 Task: Set the Invoice Notes to "Contains" while find invoice.
Action: Mouse moved to (182, 20)
Screenshot: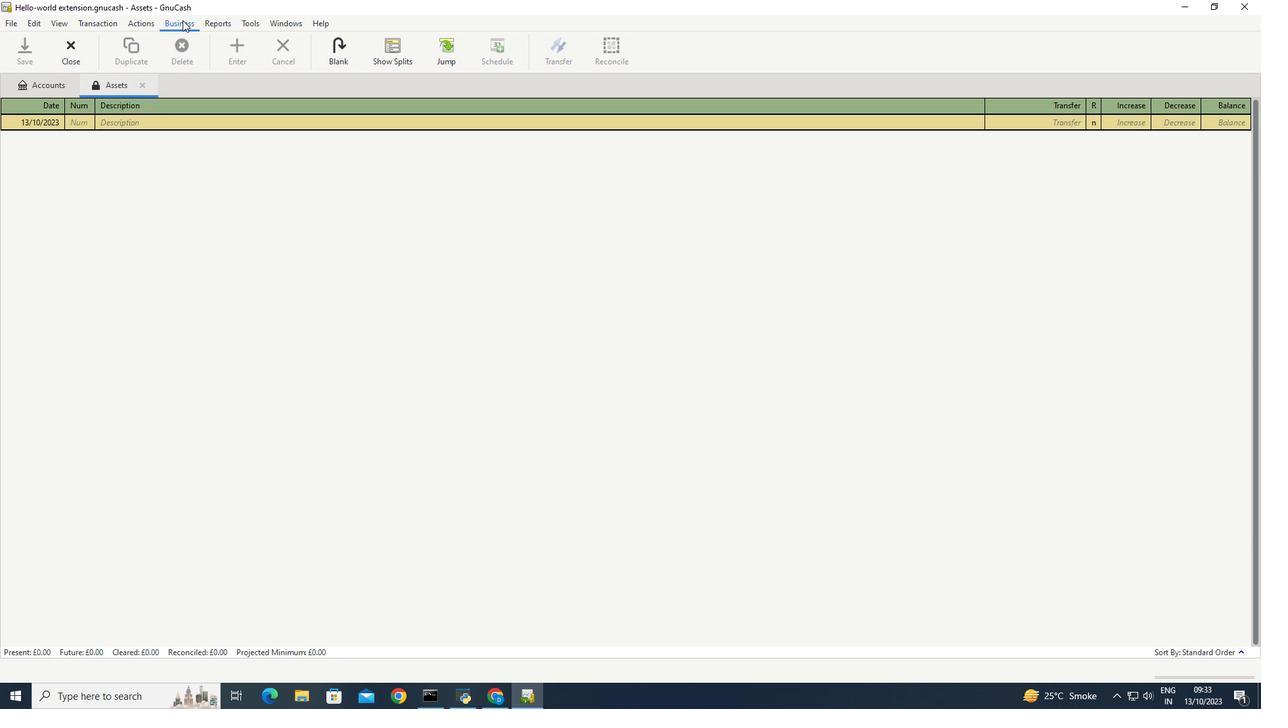 
Action: Mouse pressed left at (182, 20)
Screenshot: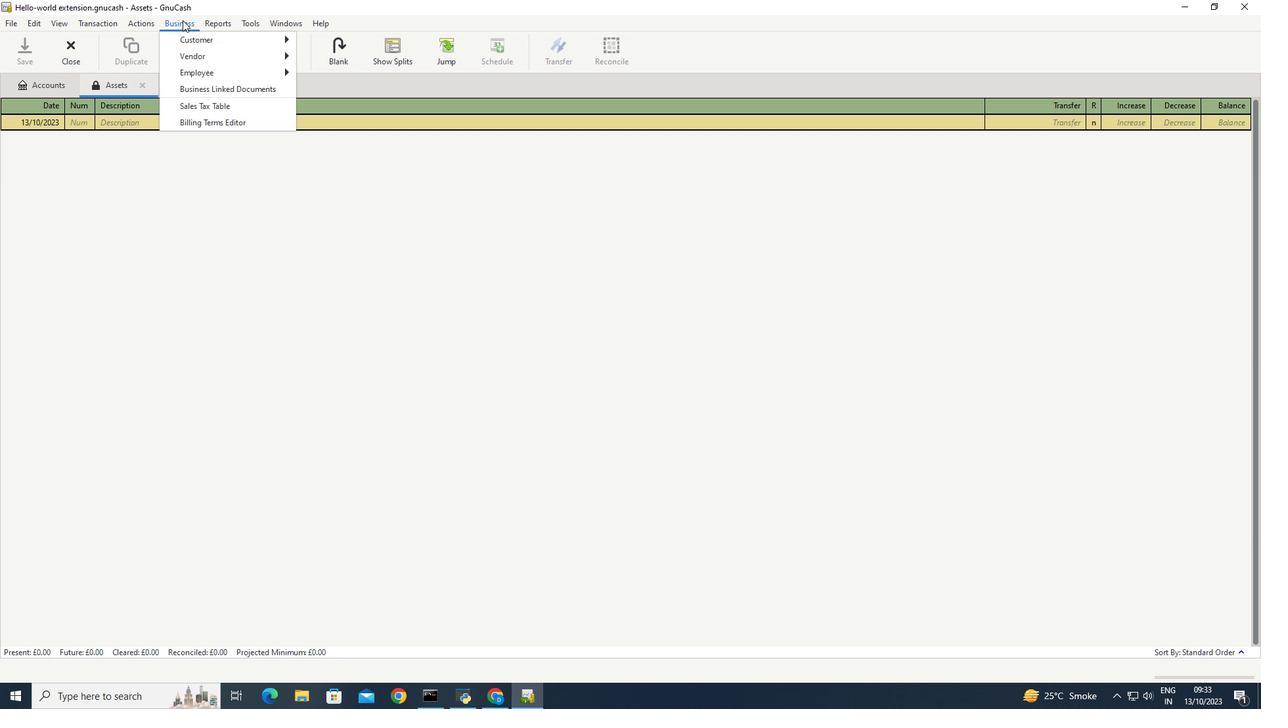 
Action: Mouse moved to (333, 105)
Screenshot: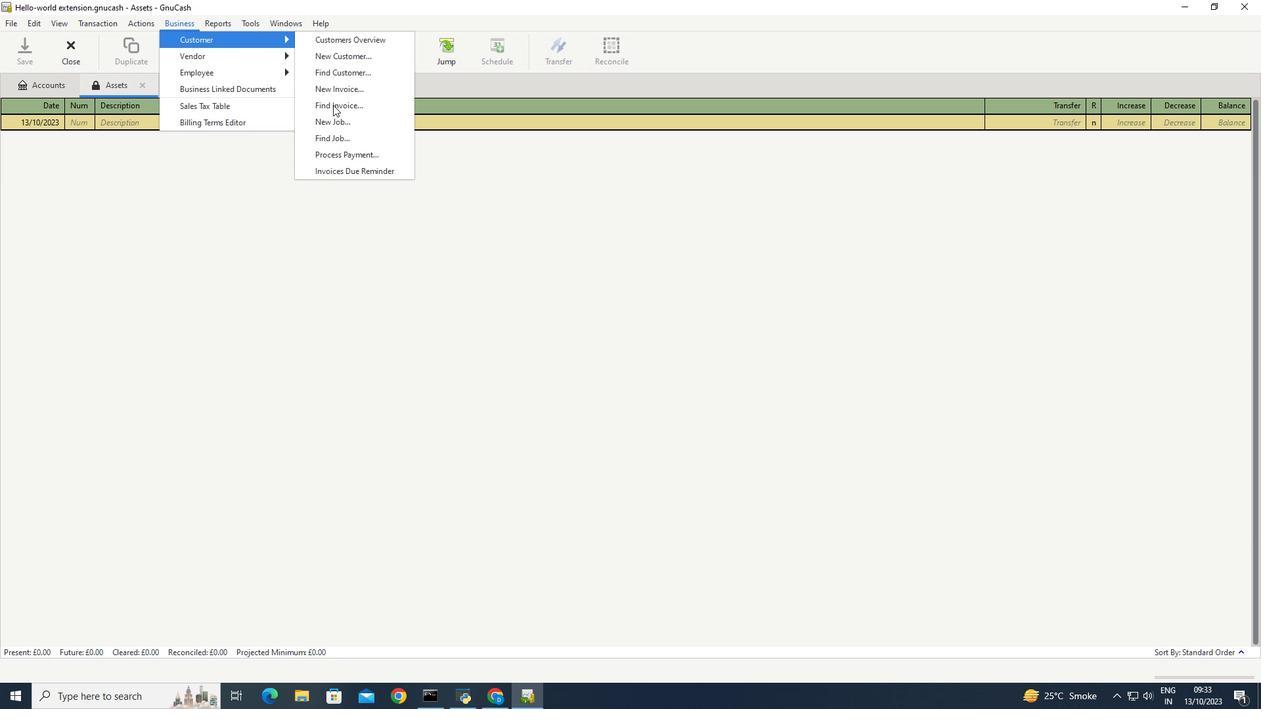 
Action: Mouse pressed left at (333, 105)
Screenshot: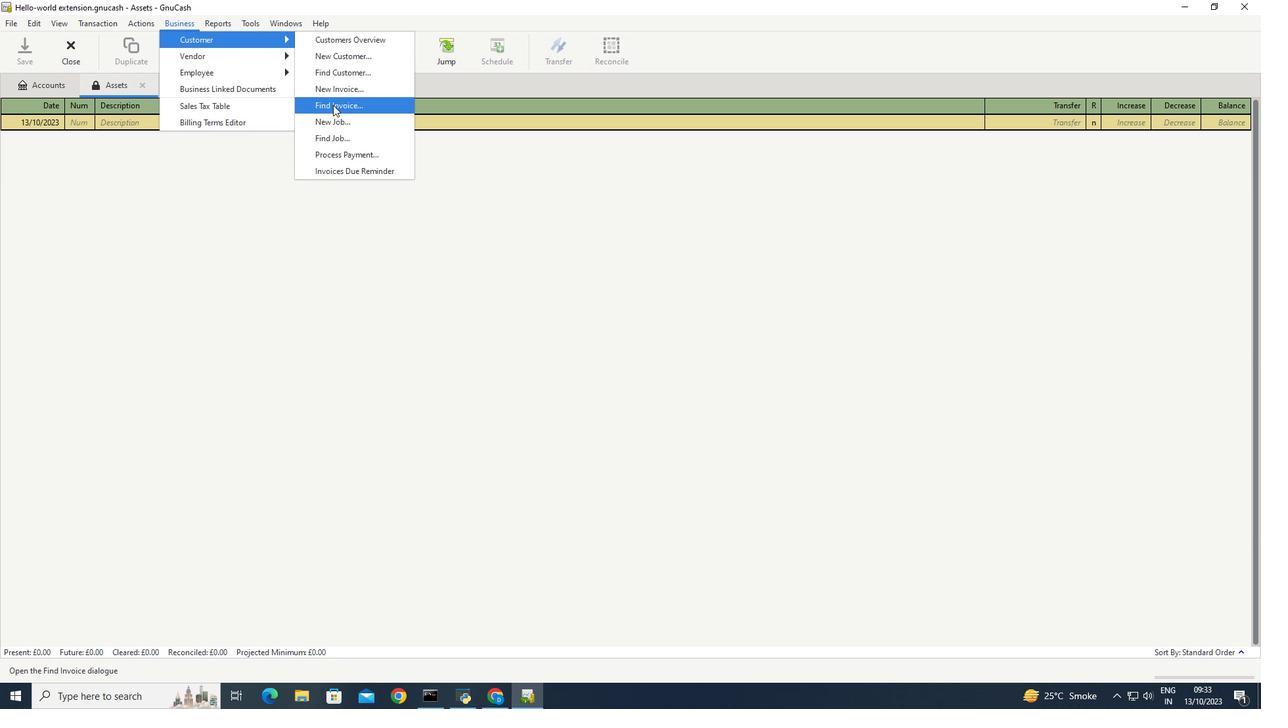 
Action: Mouse moved to (495, 309)
Screenshot: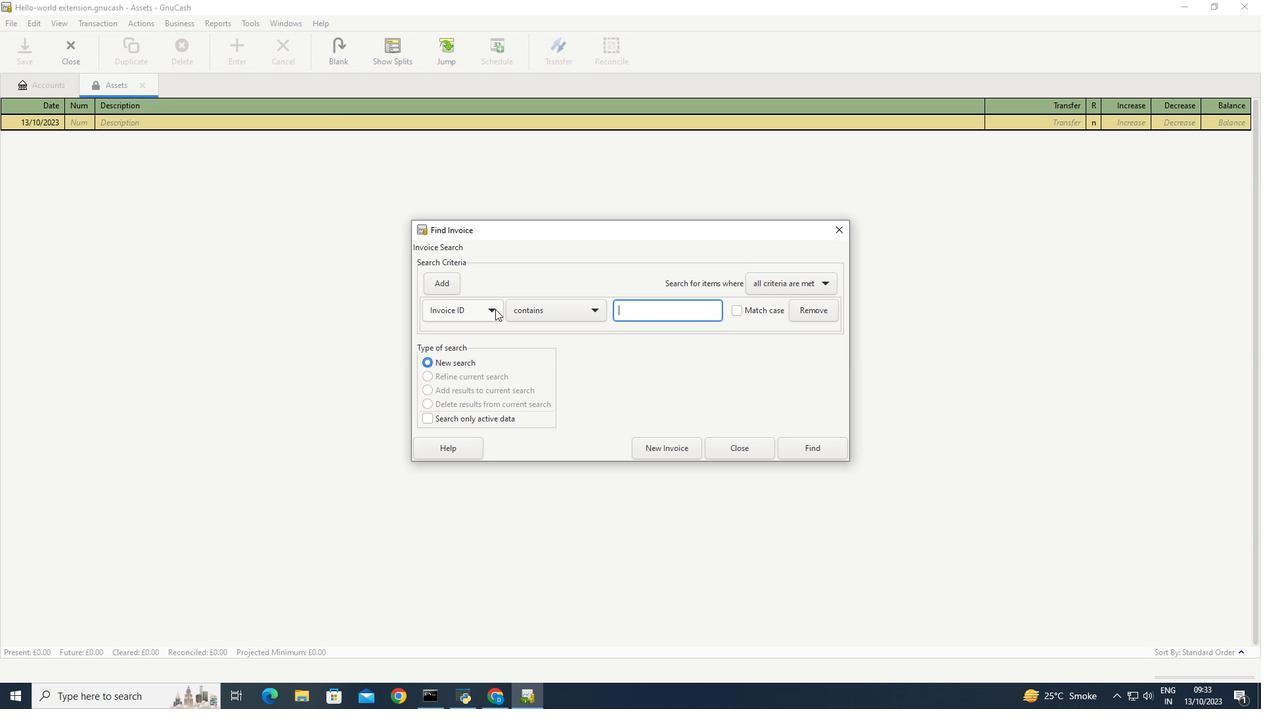 
Action: Mouse pressed left at (495, 309)
Screenshot: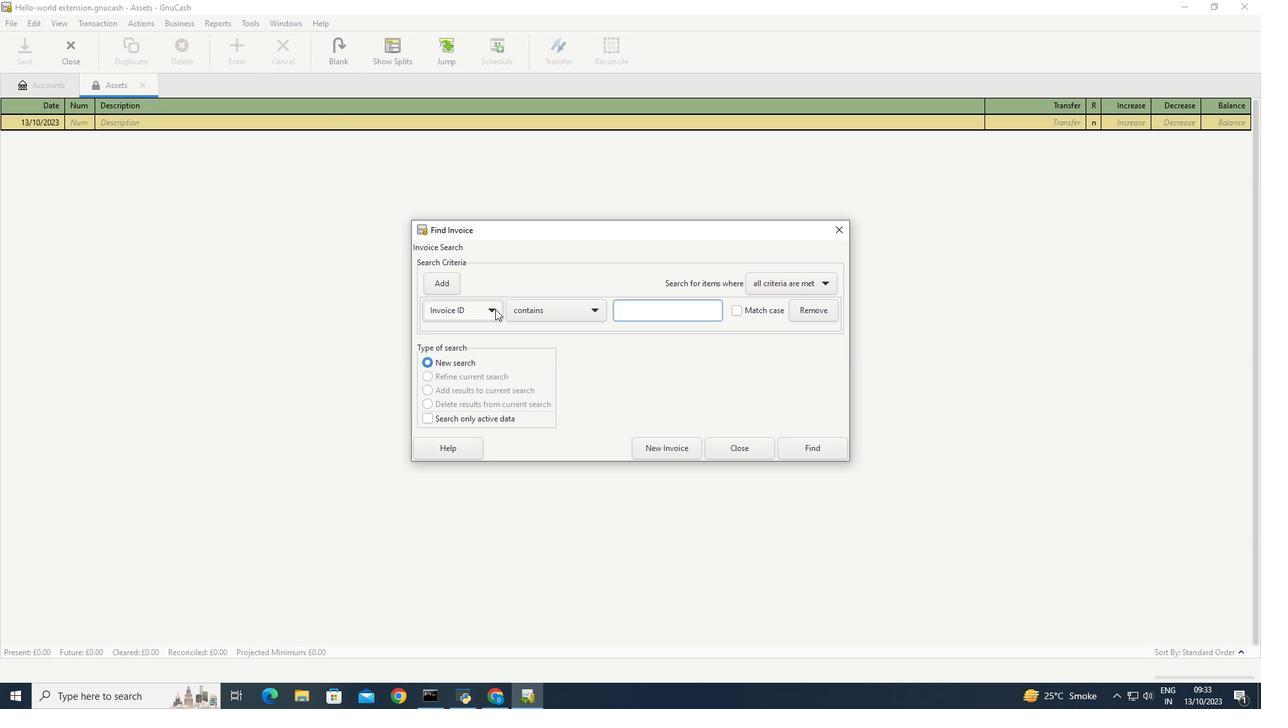 
Action: Mouse moved to (452, 469)
Screenshot: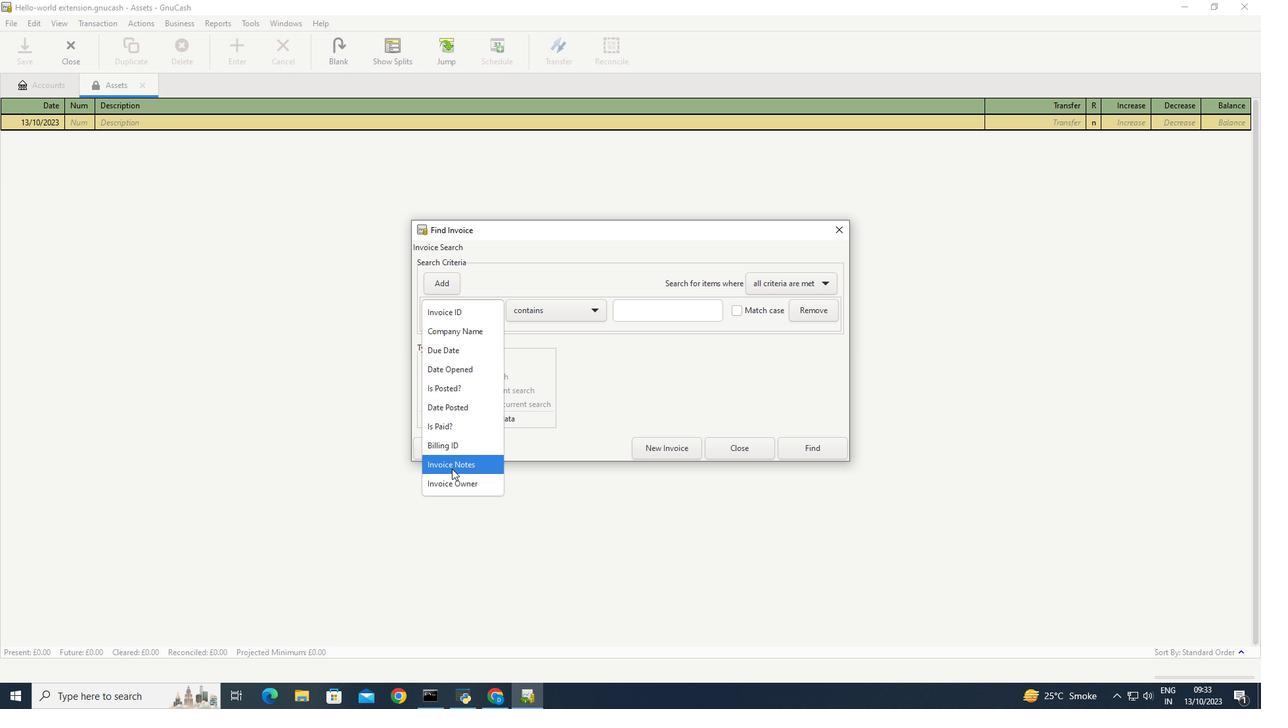 
Action: Mouse pressed left at (452, 469)
Screenshot: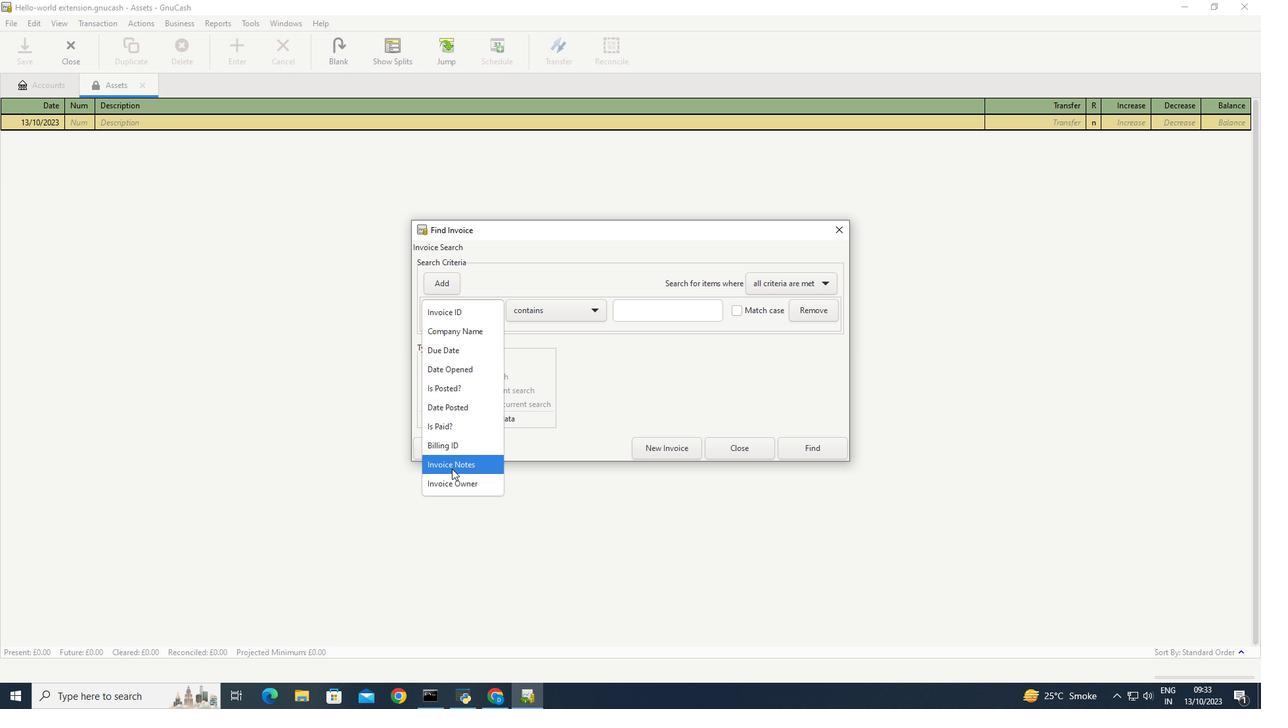 
Action: Mouse moved to (596, 315)
Screenshot: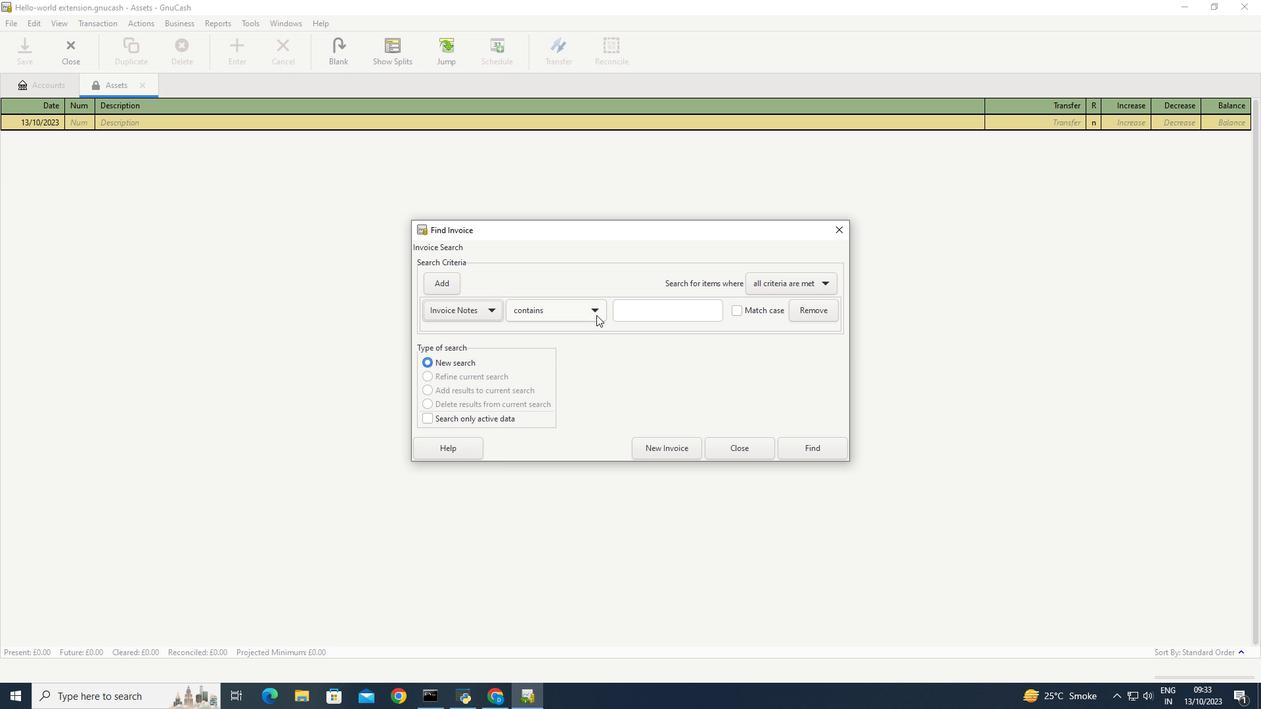 
Action: Mouse pressed left at (596, 315)
Screenshot: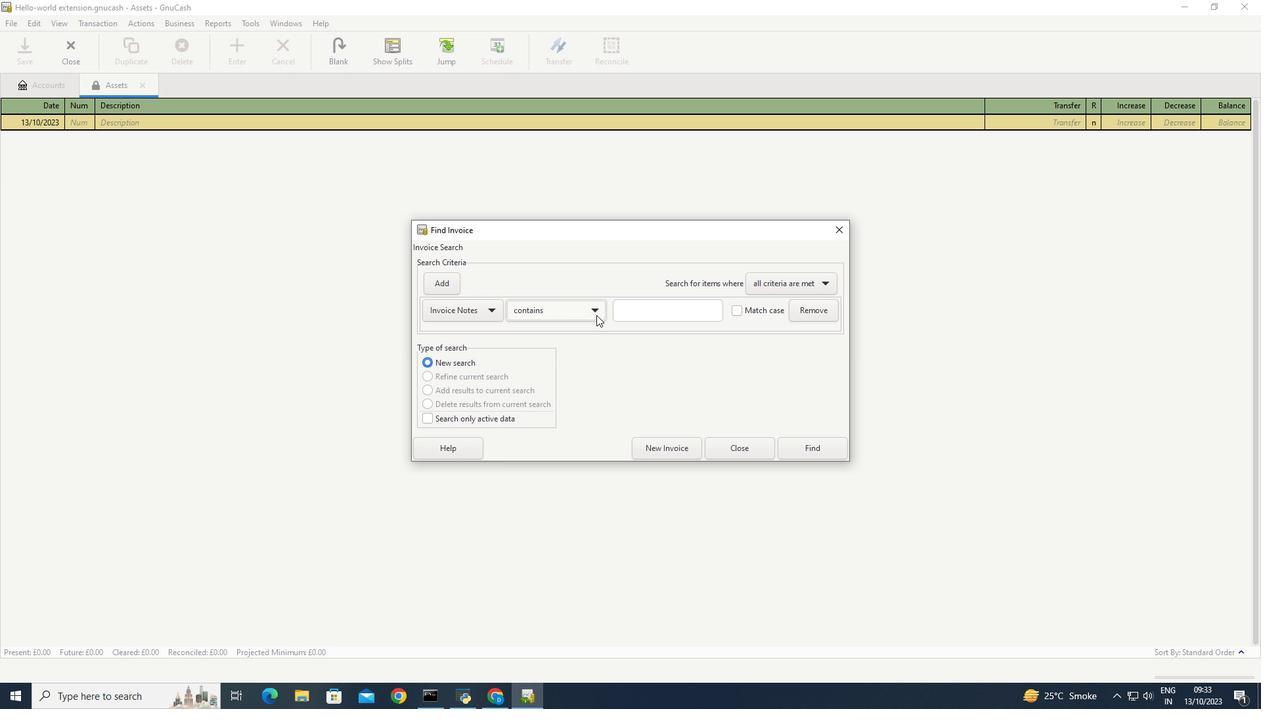 
Action: Mouse moved to (538, 313)
Screenshot: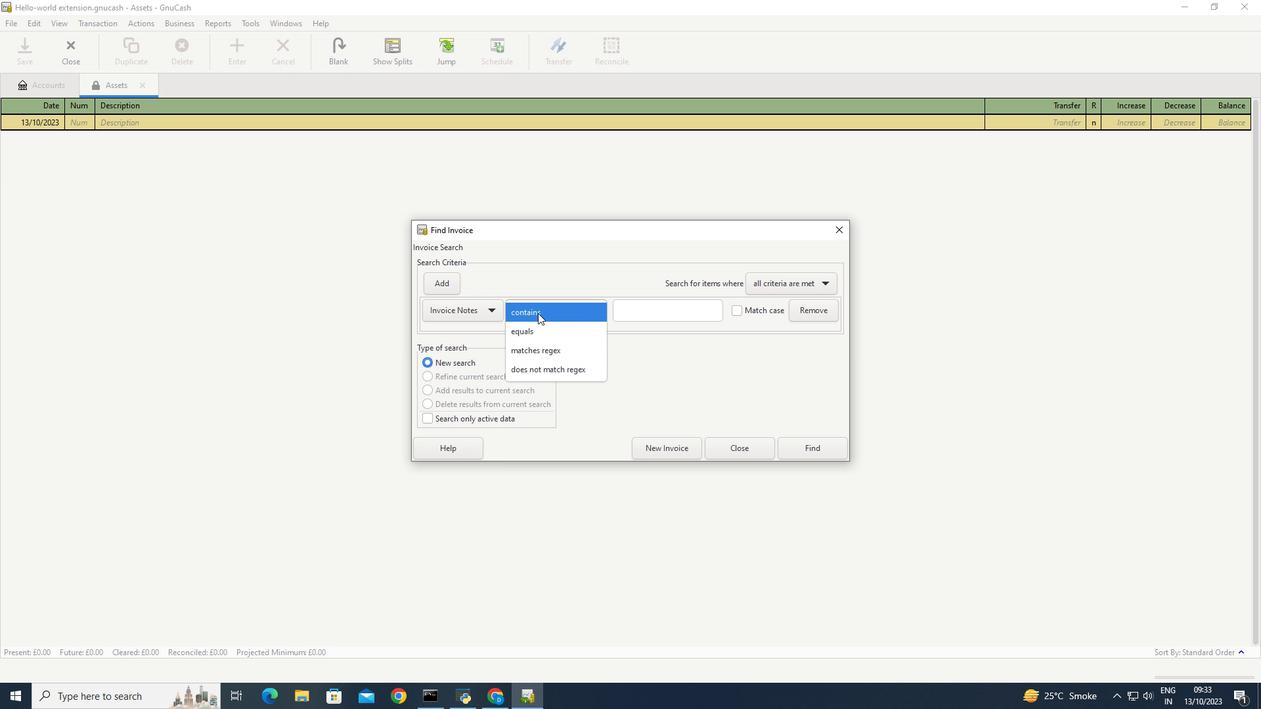 
Action: Mouse pressed left at (538, 313)
Screenshot: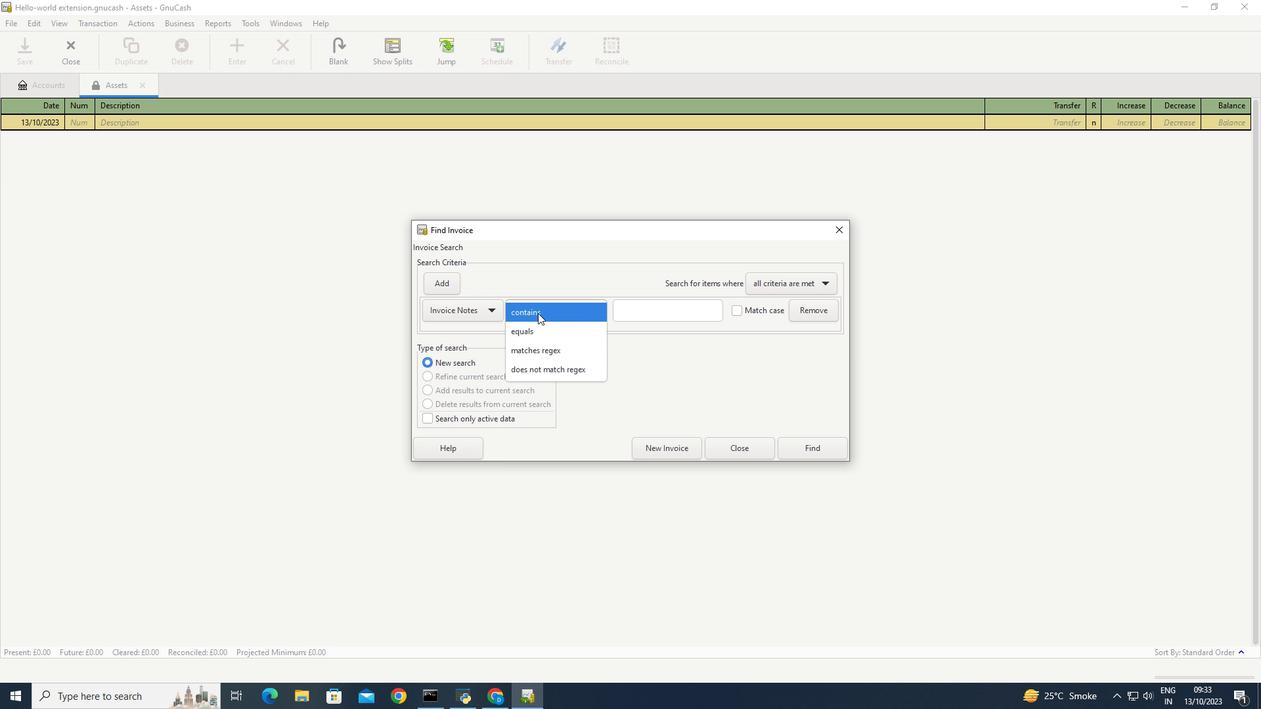 
Action: Mouse moved to (604, 382)
Screenshot: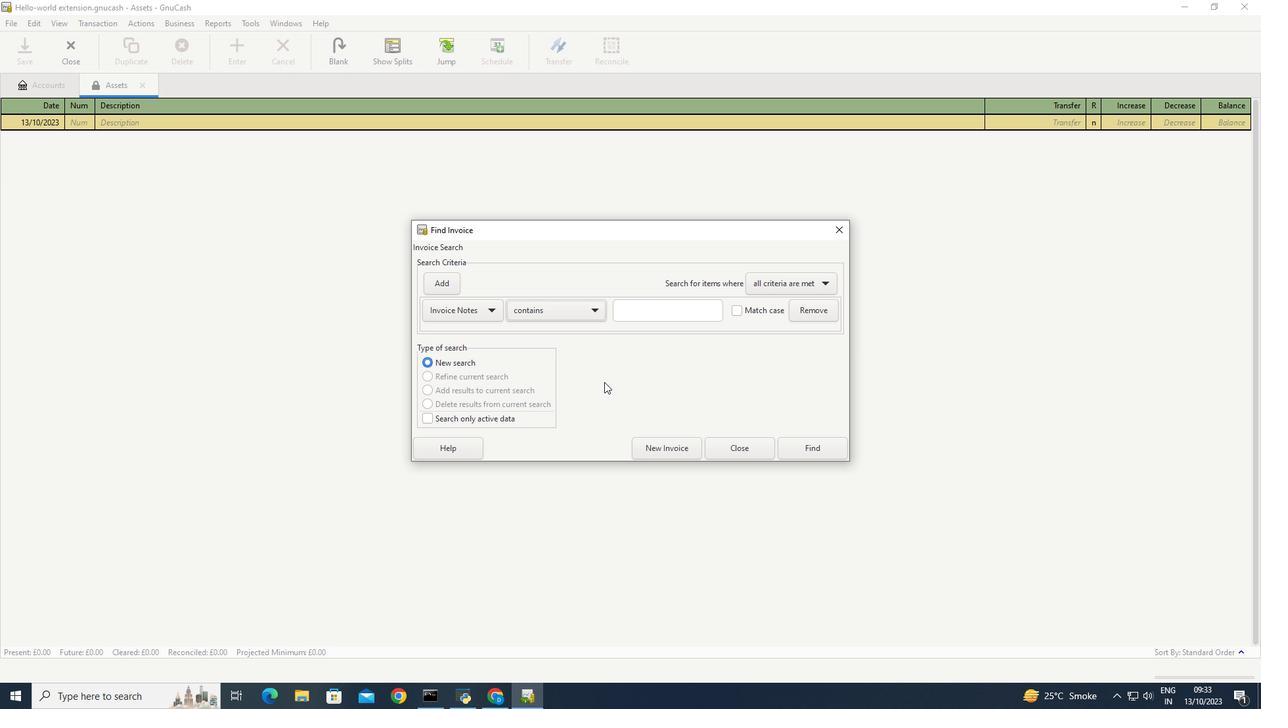 
Action: Mouse pressed left at (604, 382)
Screenshot: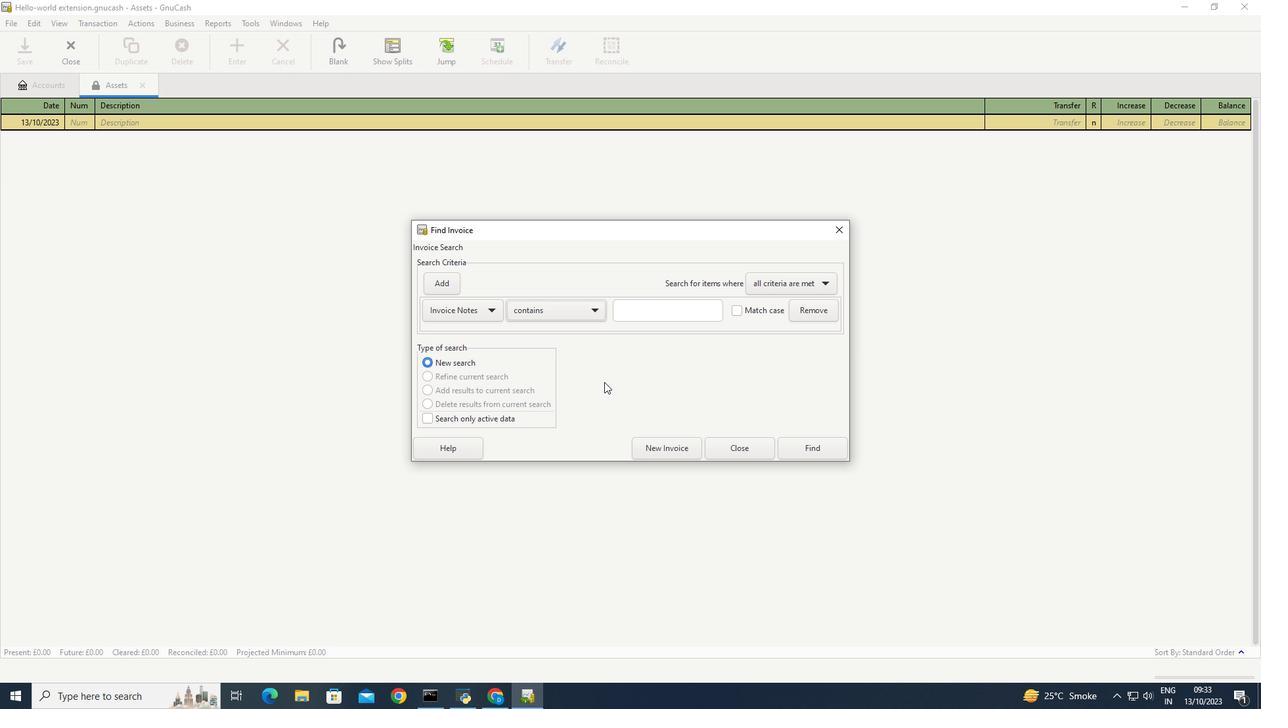 
